 Task: Add Opportunity tab to Volunteer Management System.
Action: Mouse moved to (12, 58)
Screenshot: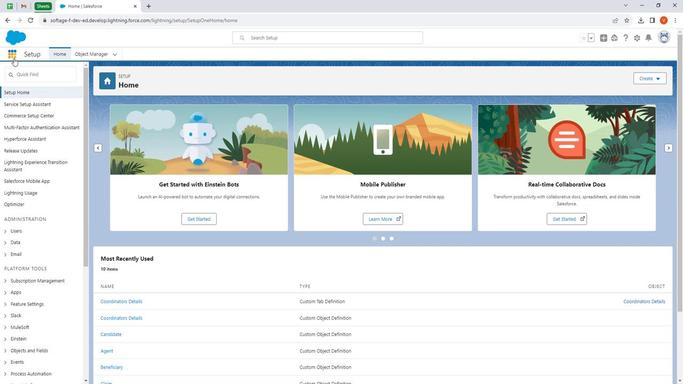 
Action: Mouse pressed left at (12, 58)
Screenshot: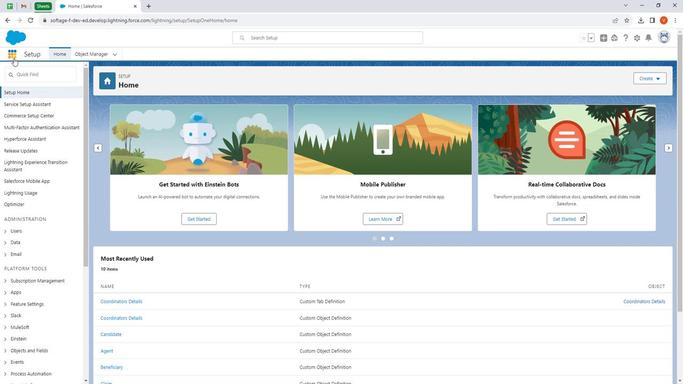 
Action: Mouse moved to (18, 183)
Screenshot: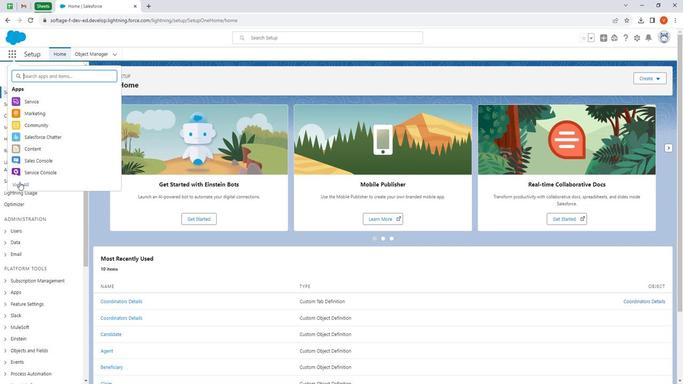 
Action: Mouse pressed left at (18, 183)
Screenshot: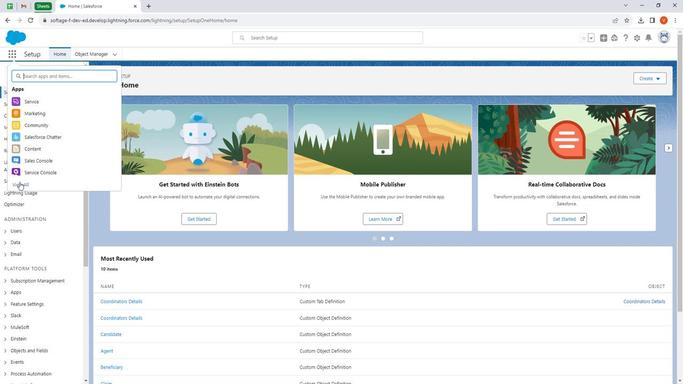
Action: Mouse moved to (379, 210)
Screenshot: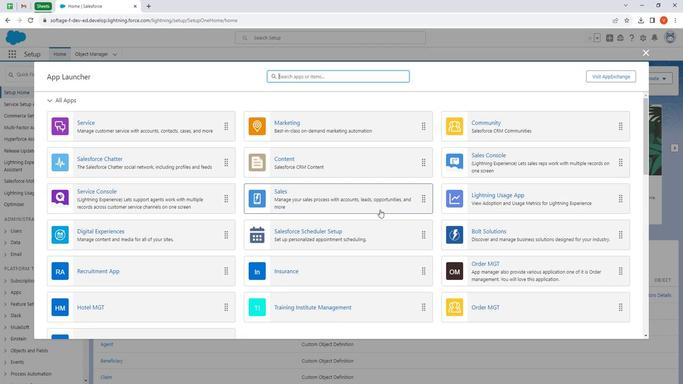 
Action: Mouse scrolled (379, 210) with delta (0, 0)
Screenshot: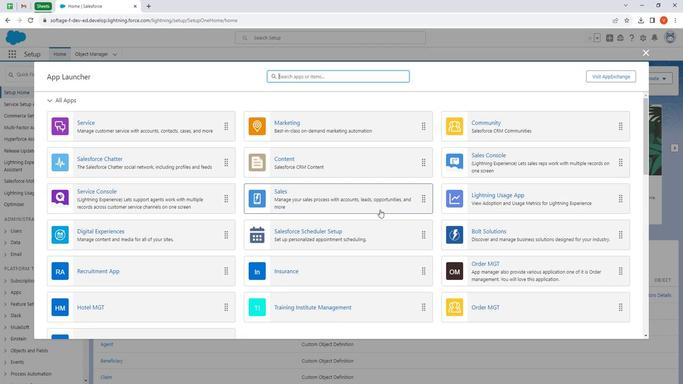 
Action: Mouse moved to (378, 211)
Screenshot: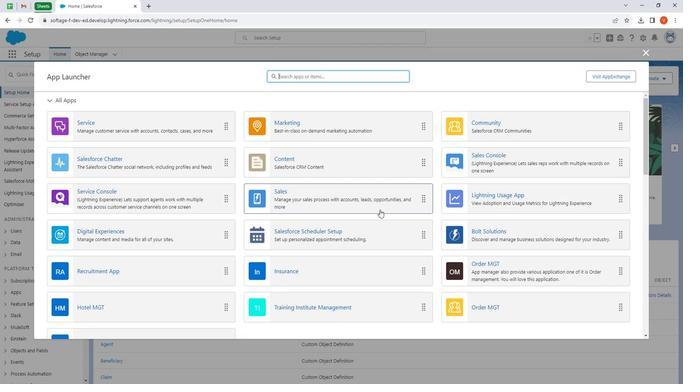 
Action: Mouse scrolled (378, 210) with delta (0, 0)
Screenshot: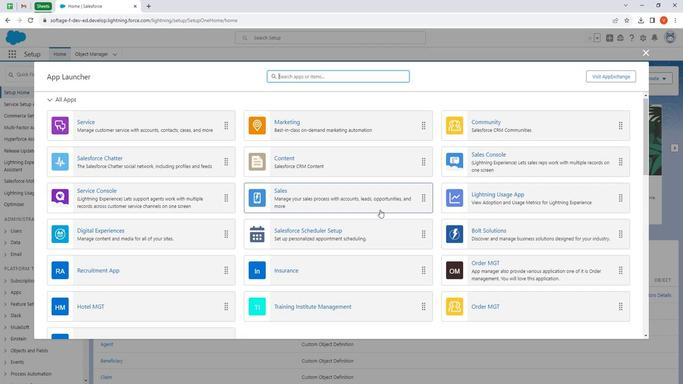 
Action: Mouse moved to (144, 271)
Screenshot: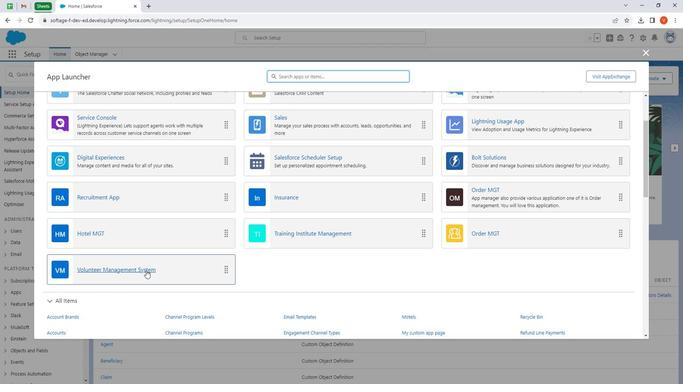 
Action: Mouse pressed left at (144, 271)
Screenshot: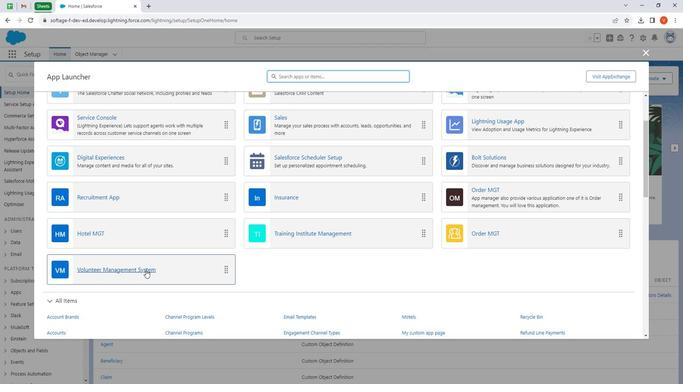 
Action: Mouse moved to (667, 53)
Screenshot: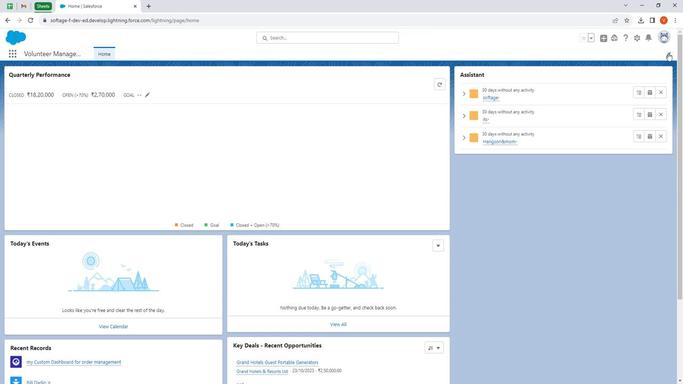 
Action: Mouse pressed left at (667, 53)
Screenshot: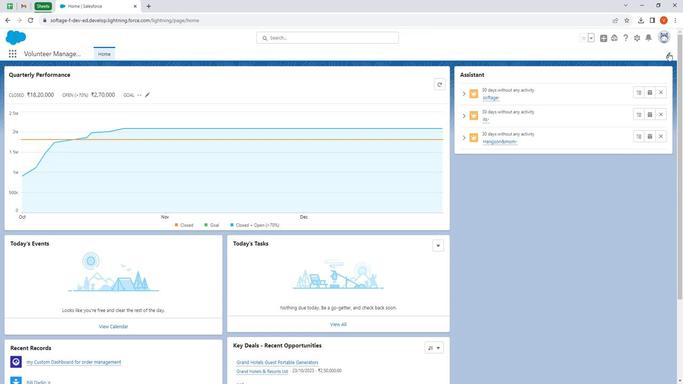 
Action: Mouse moved to (457, 197)
Screenshot: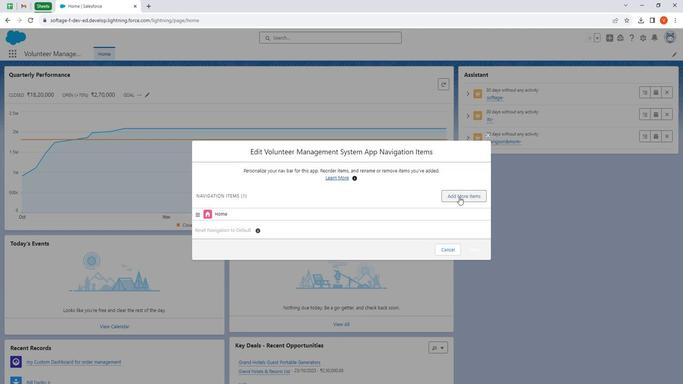 
Action: Mouse pressed left at (457, 197)
Screenshot: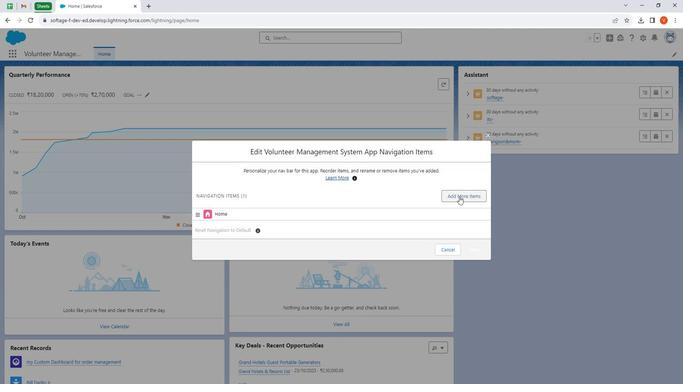 
Action: Mouse moved to (212, 100)
Screenshot: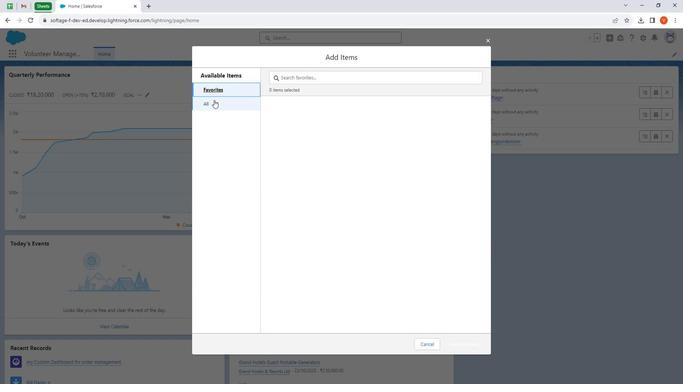 
Action: Mouse pressed left at (212, 100)
Screenshot: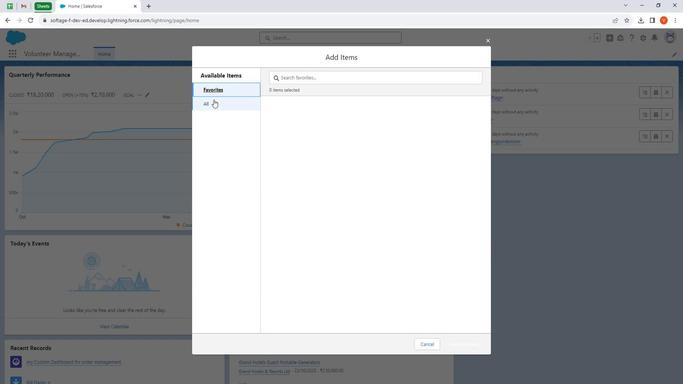
Action: Mouse moved to (320, 162)
Screenshot: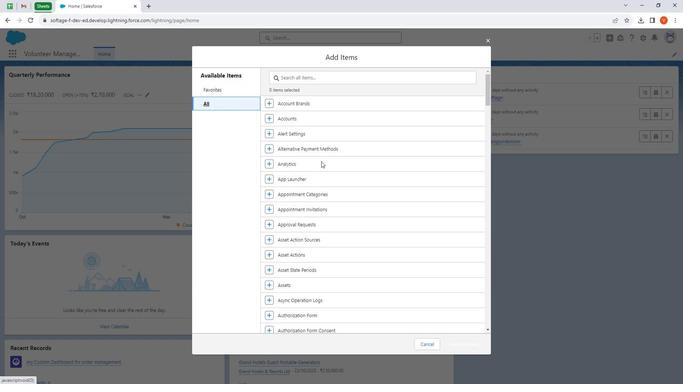 
Action: Mouse scrolled (320, 161) with delta (0, 0)
Screenshot: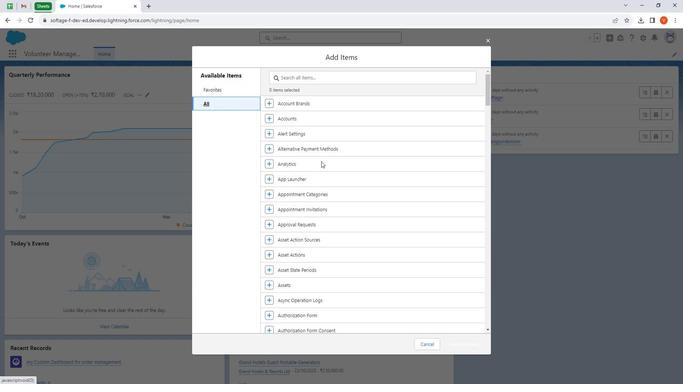 
Action: Mouse moved to (325, 167)
Screenshot: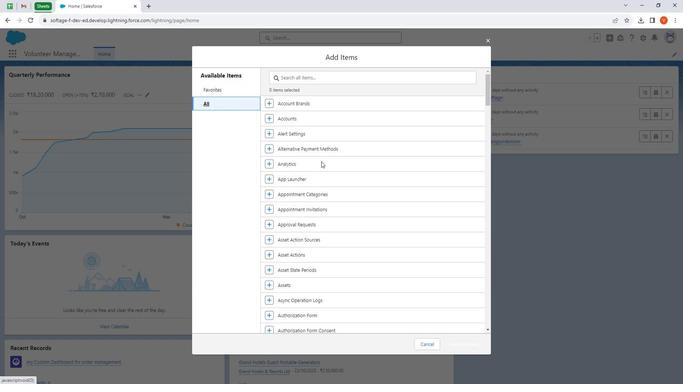 
Action: Mouse scrolled (325, 166) with delta (0, 0)
Screenshot: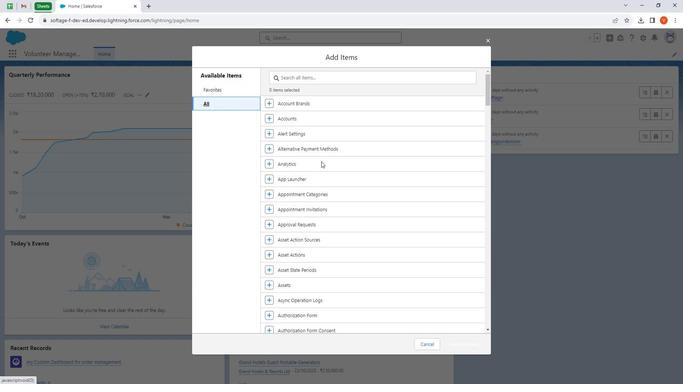 
Action: Mouse moved to (327, 169)
Screenshot: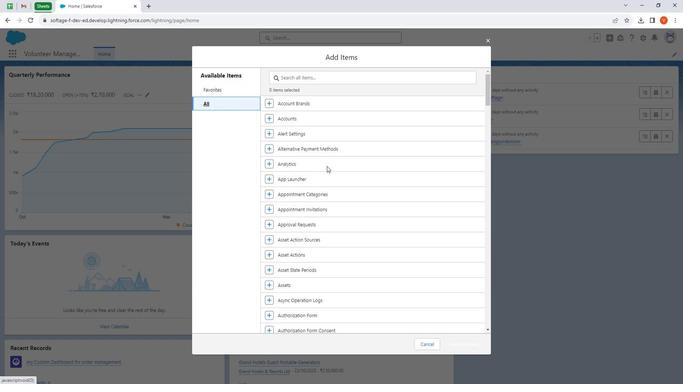 
Action: Mouse scrolled (327, 168) with delta (0, 0)
Screenshot: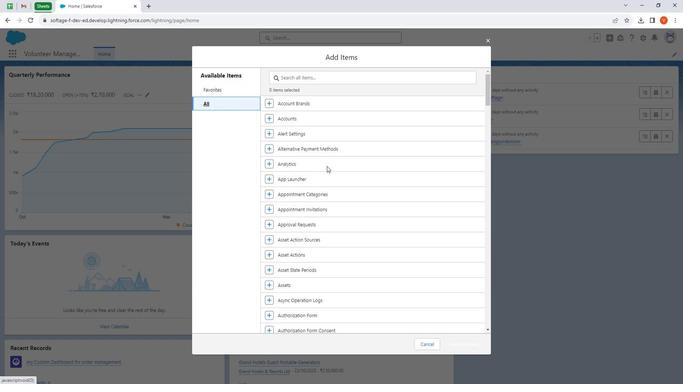 
Action: Mouse moved to (331, 171)
Screenshot: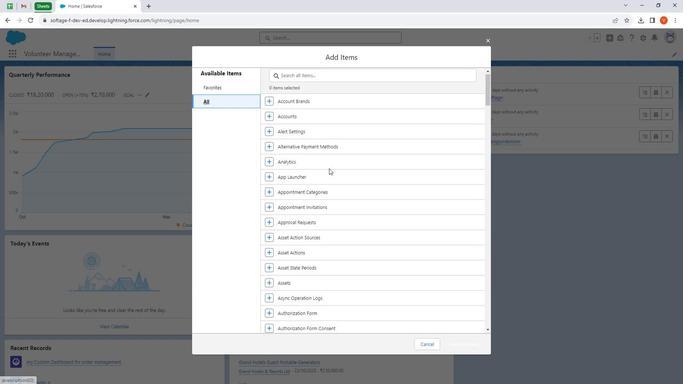 
Action: Mouse scrolled (331, 171) with delta (0, 0)
Screenshot: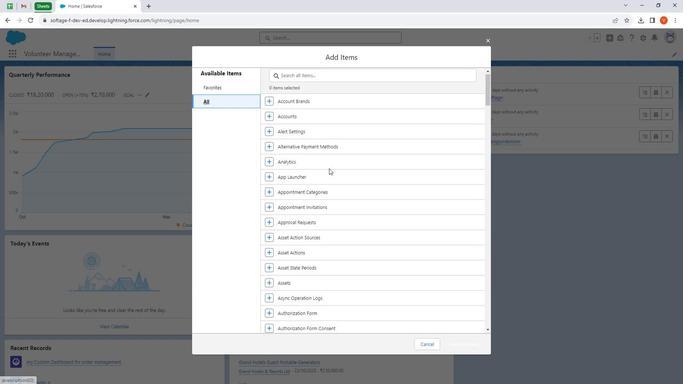 
Action: Mouse moved to (332, 172)
Screenshot: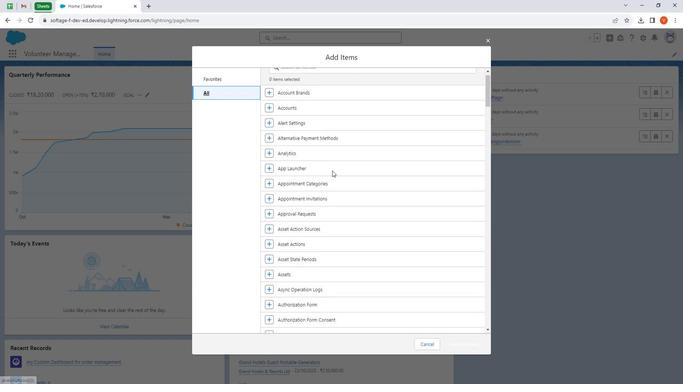 
Action: Mouse scrolled (332, 171) with delta (0, 0)
Screenshot: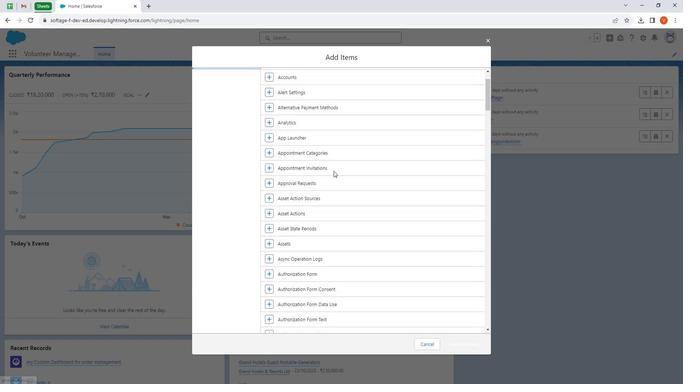 
Action: Mouse scrolled (332, 171) with delta (0, 0)
Screenshot: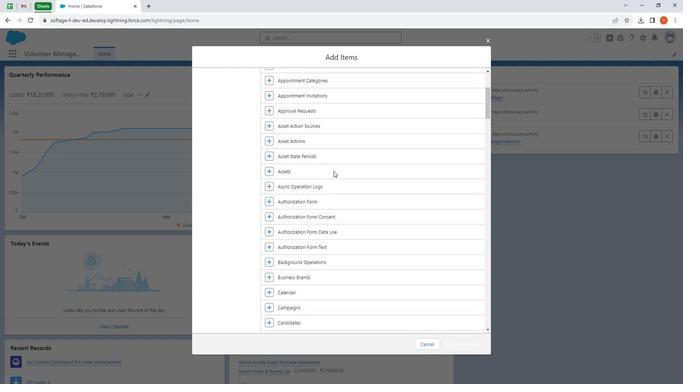 
Action: Mouse moved to (332, 172)
Screenshot: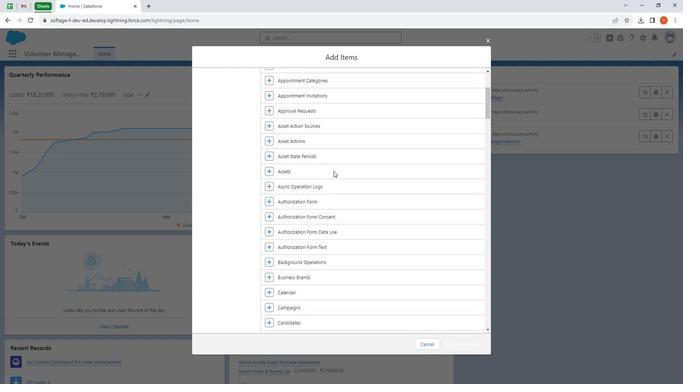 
Action: Mouse scrolled (332, 171) with delta (0, 0)
Screenshot: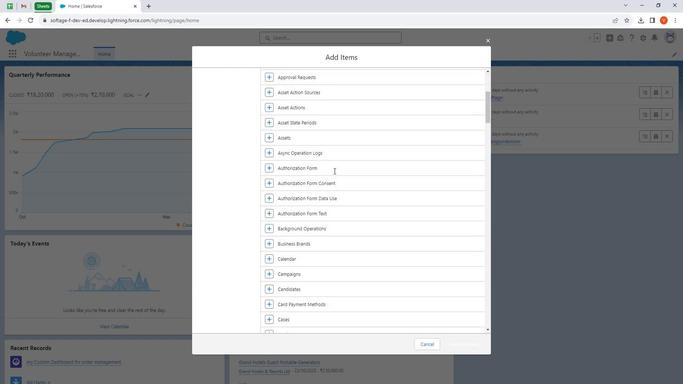 
Action: Mouse moved to (332, 173)
Screenshot: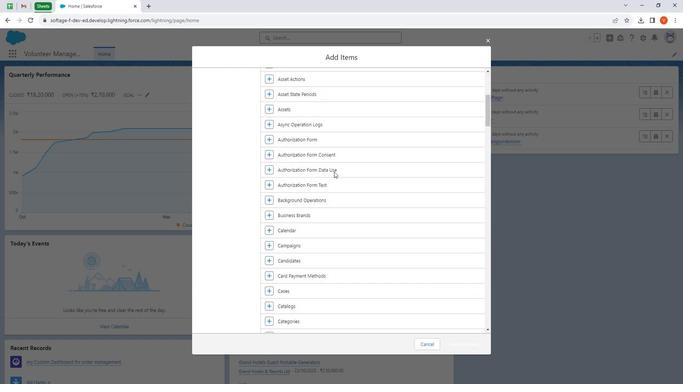 
Action: Mouse scrolled (332, 172) with delta (0, 0)
Screenshot: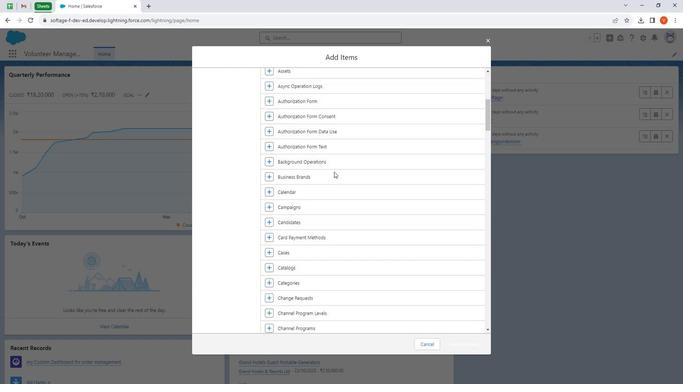 
Action: Mouse moved to (335, 176)
Screenshot: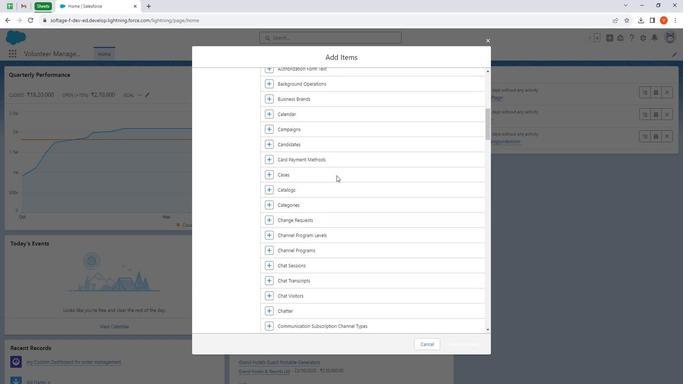 
Action: Mouse scrolled (335, 176) with delta (0, 0)
Screenshot: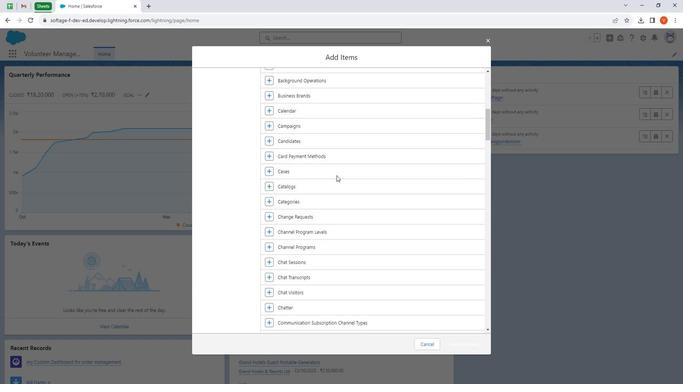 
Action: Mouse scrolled (335, 176) with delta (0, 0)
Screenshot: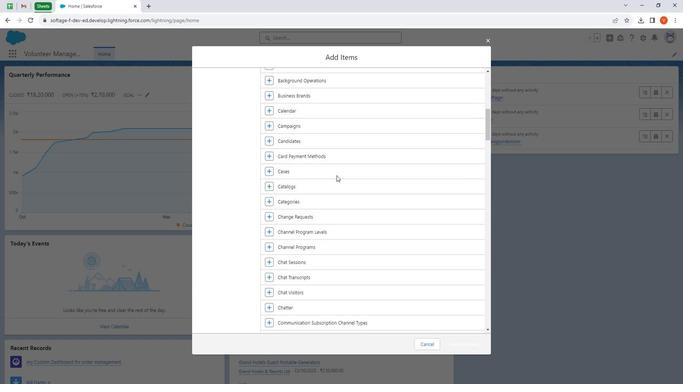 
Action: Mouse scrolled (335, 176) with delta (0, 0)
Screenshot: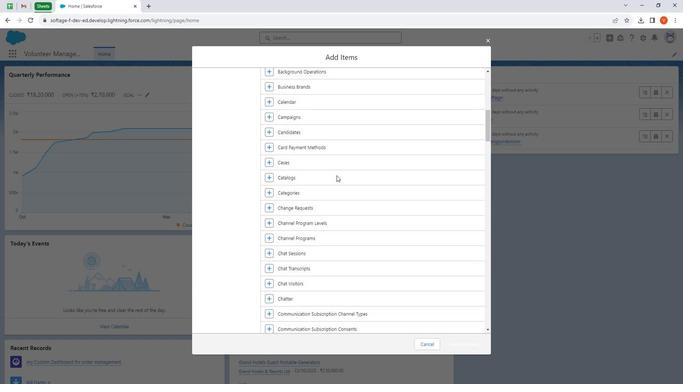 
Action: Mouse scrolled (335, 176) with delta (0, 0)
Screenshot: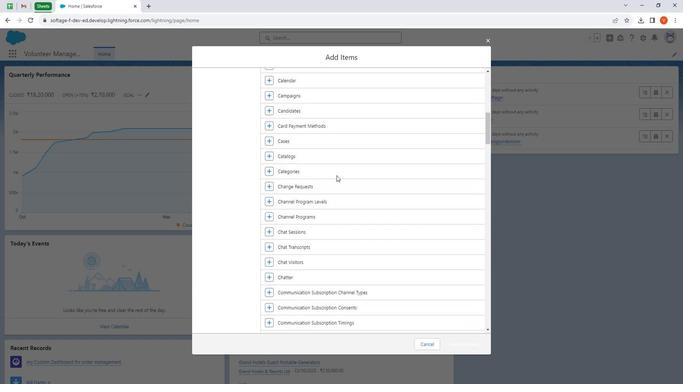 
Action: Mouse scrolled (335, 176) with delta (0, 0)
Screenshot: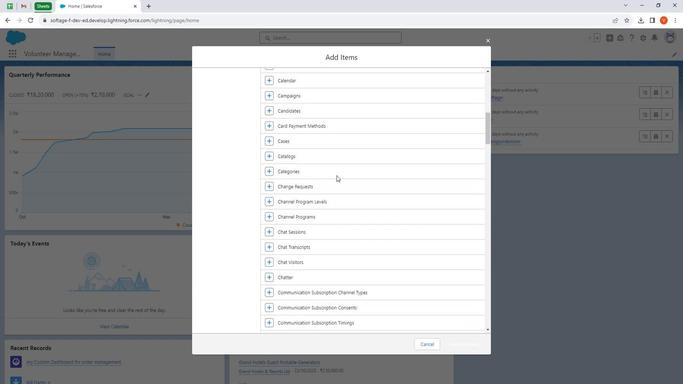 
Action: Mouse scrolled (335, 176) with delta (0, 0)
Screenshot: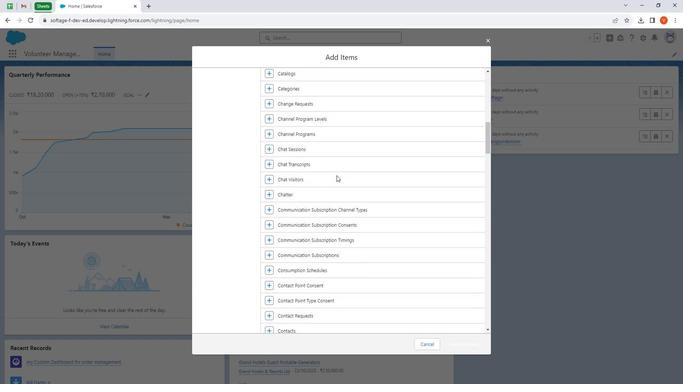 
Action: Mouse scrolled (335, 176) with delta (0, 0)
Screenshot: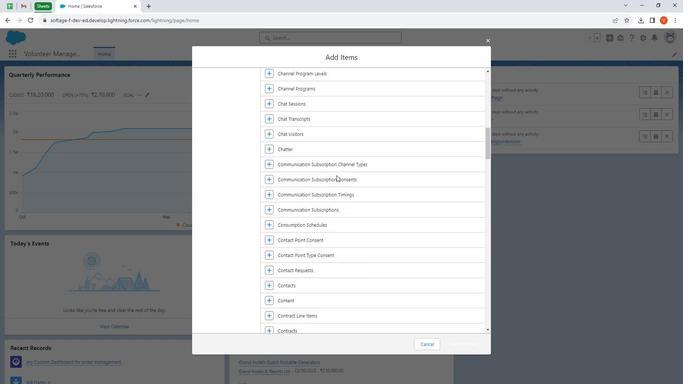 
Action: Mouse moved to (334, 175)
Screenshot: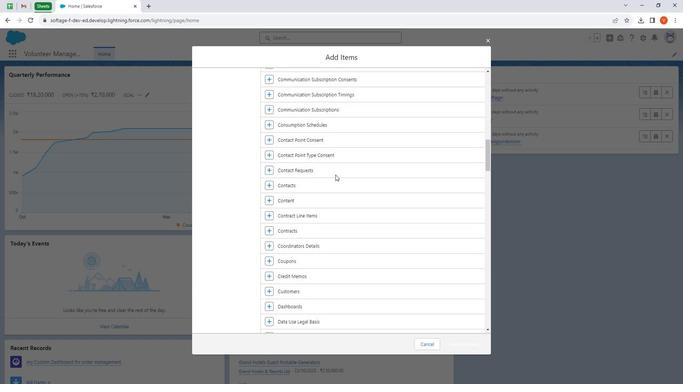 
Action: Mouse scrolled (334, 175) with delta (0, 0)
Screenshot: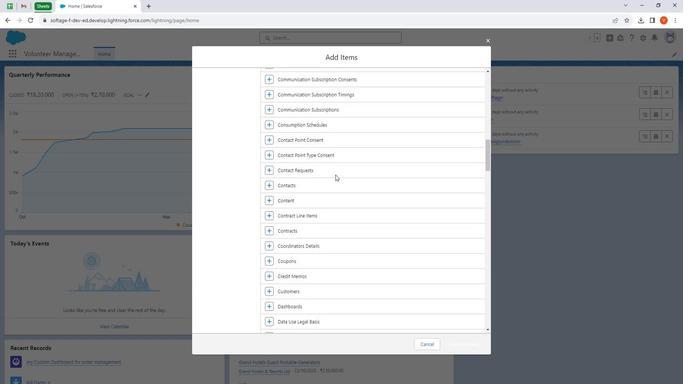 
Action: Mouse scrolled (334, 175) with delta (0, 0)
Screenshot: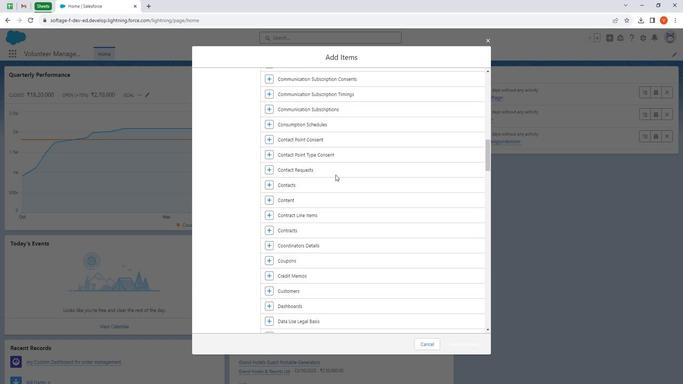 
Action: Mouse scrolled (334, 175) with delta (0, 0)
Screenshot: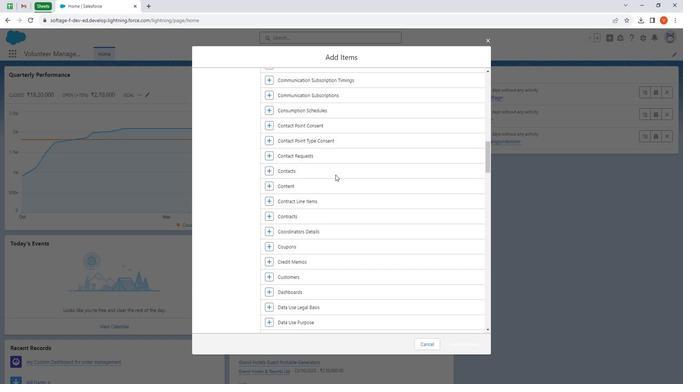 
Action: Mouse scrolled (334, 175) with delta (0, 0)
Screenshot: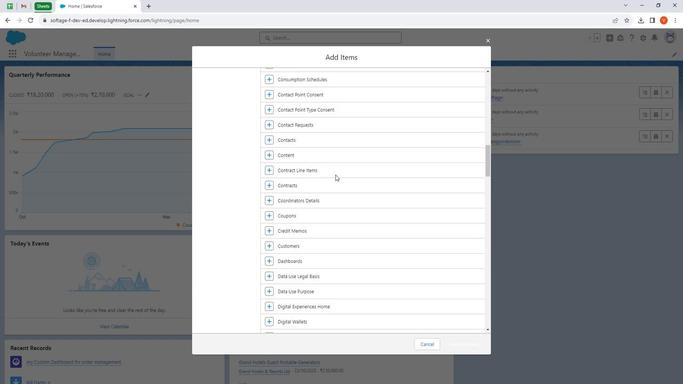 
Action: Mouse scrolled (334, 175) with delta (0, 0)
Screenshot: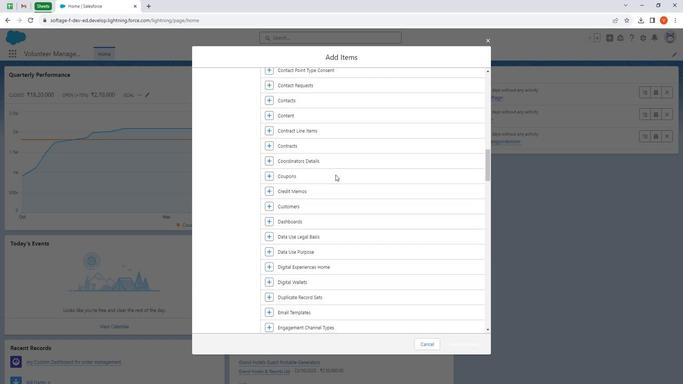 
Action: Mouse scrolled (334, 175) with delta (0, 0)
Screenshot: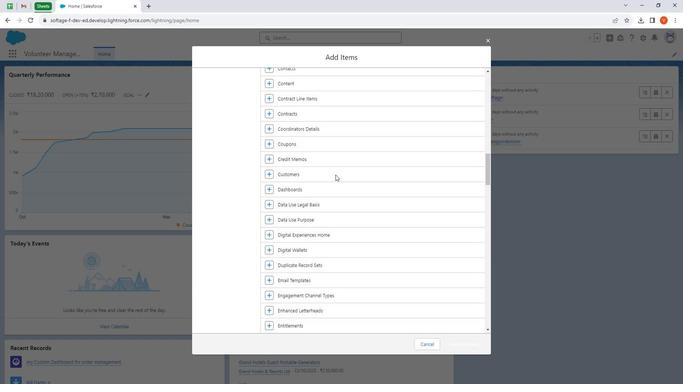 
Action: Mouse moved to (332, 172)
Screenshot: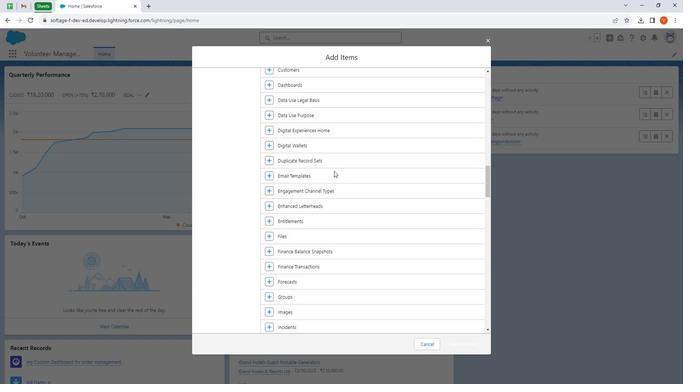 
Action: Mouse scrolled (332, 171) with delta (0, 0)
Screenshot: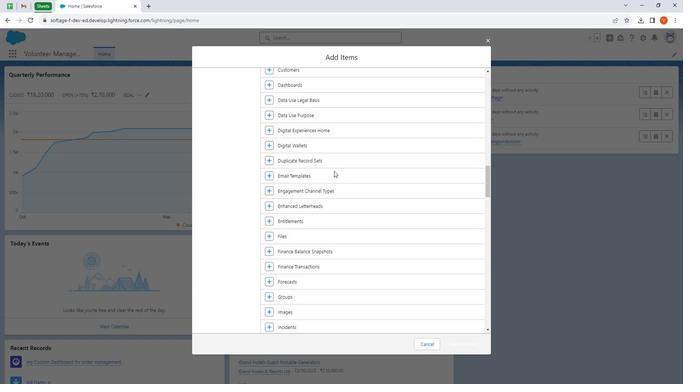 
Action: Mouse scrolled (332, 171) with delta (0, 0)
Screenshot: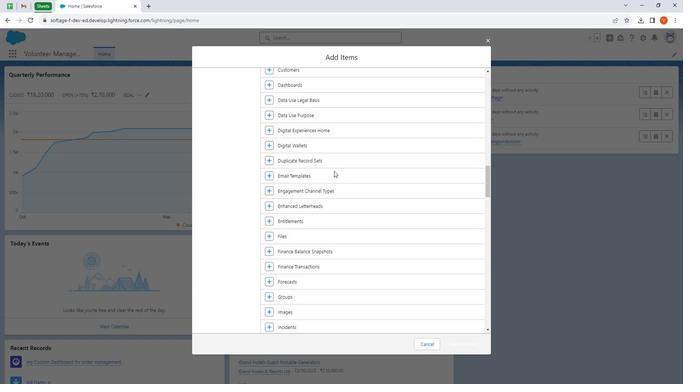 
Action: Mouse moved to (332, 172)
Screenshot: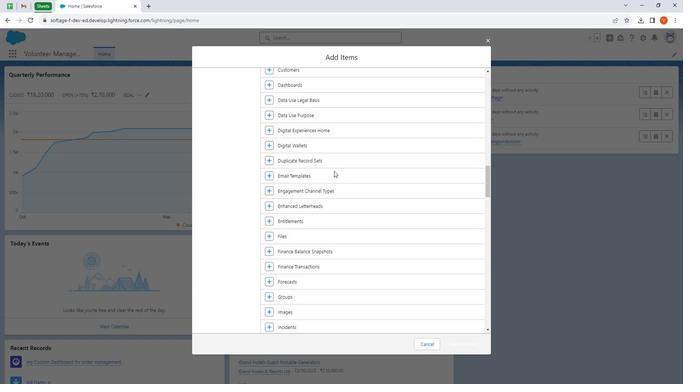 
Action: Mouse scrolled (332, 171) with delta (0, 0)
Screenshot: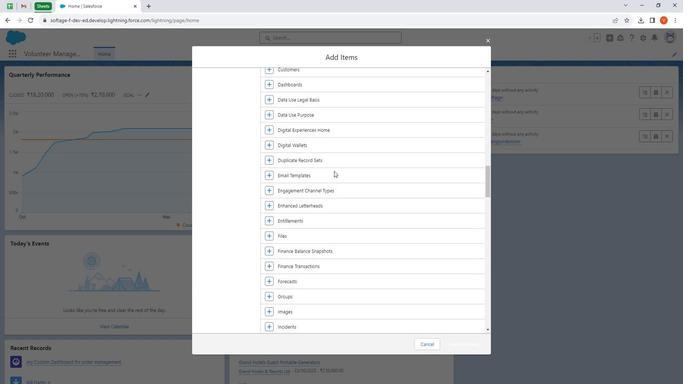 
Action: Mouse scrolled (332, 171) with delta (0, 0)
Screenshot: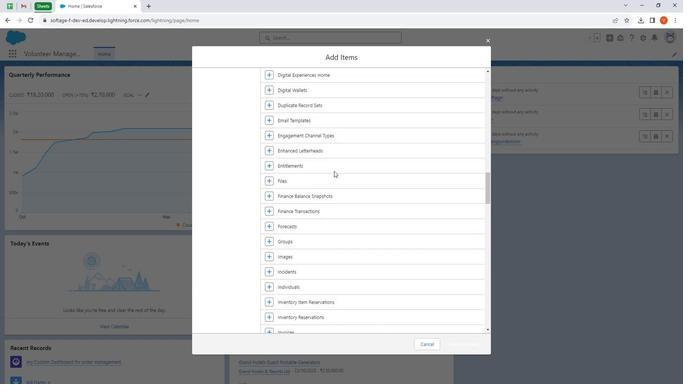 
Action: Mouse moved to (333, 172)
Screenshot: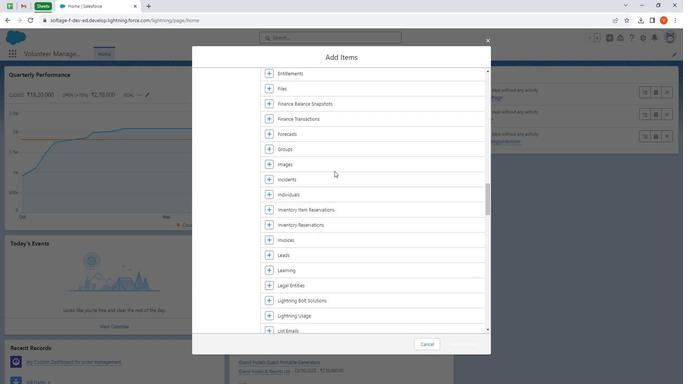 
Action: Mouse scrolled (333, 171) with delta (0, 0)
Screenshot: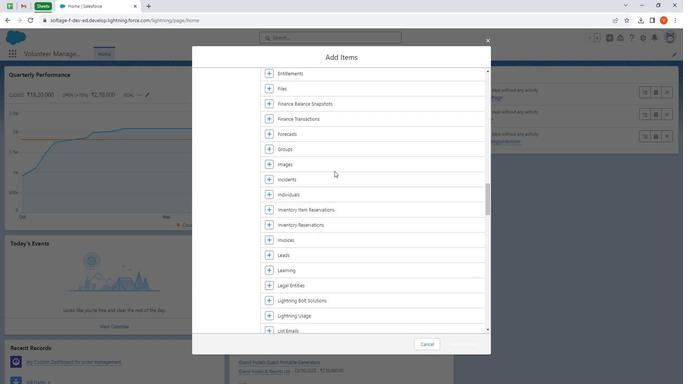 
Action: Mouse moved to (334, 173)
Screenshot: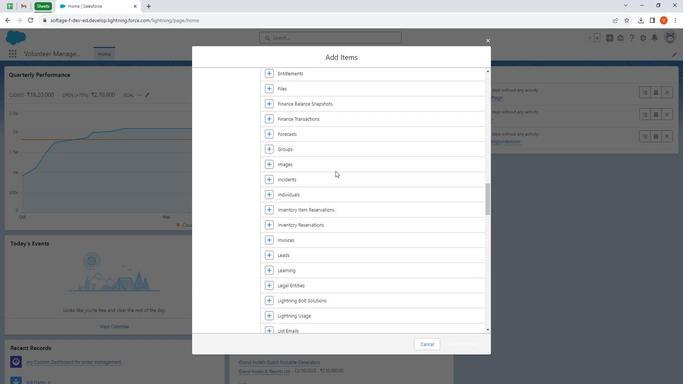
Action: Mouse scrolled (334, 172) with delta (0, 0)
Screenshot: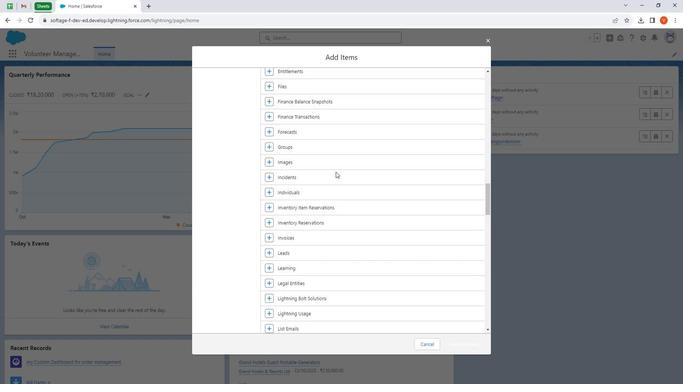 
Action: Mouse moved to (335, 173)
Screenshot: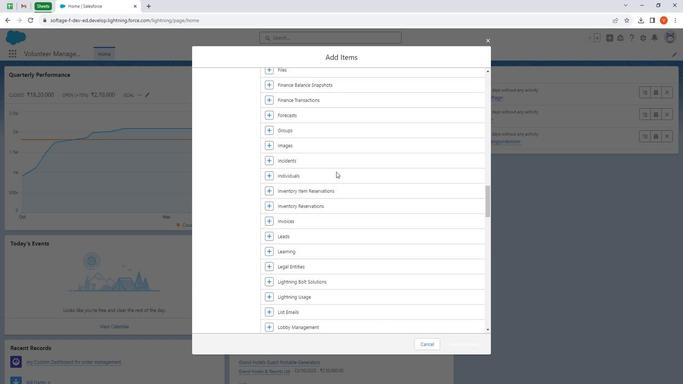 
Action: Mouse scrolled (335, 172) with delta (0, 0)
Screenshot: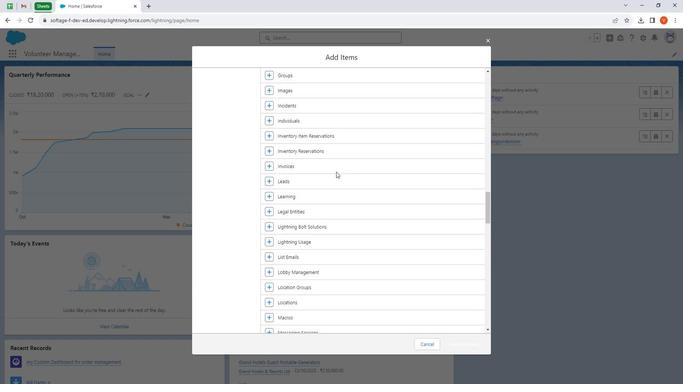 
Action: Mouse scrolled (335, 172) with delta (0, 0)
Screenshot: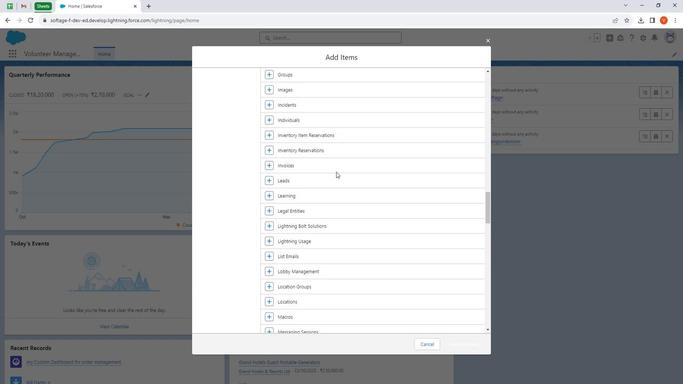 
Action: Mouse scrolled (335, 172) with delta (0, 0)
Screenshot: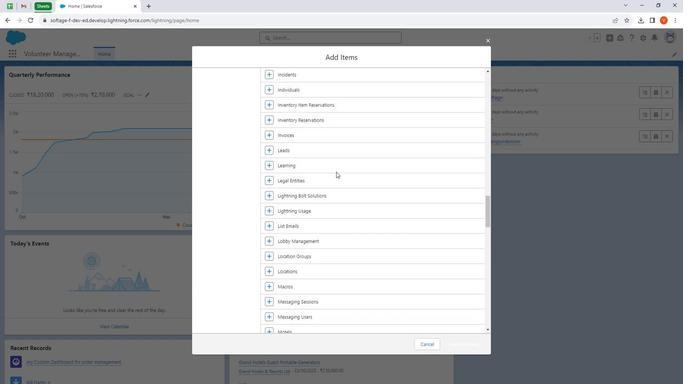 
Action: Mouse scrolled (335, 172) with delta (0, 0)
Screenshot: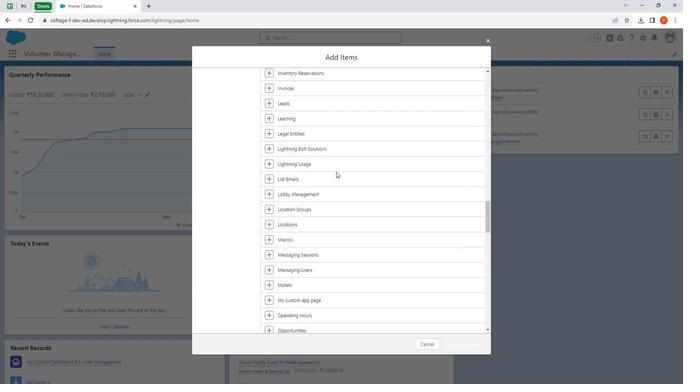 
Action: Mouse scrolled (335, 172) with delta (0, 0)
Screenshot: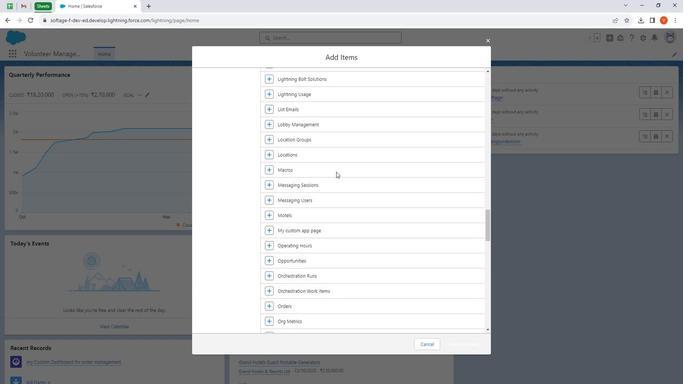 
Action: Mouse scrolled (335, 172) with delta (0, 0)
Screenshot: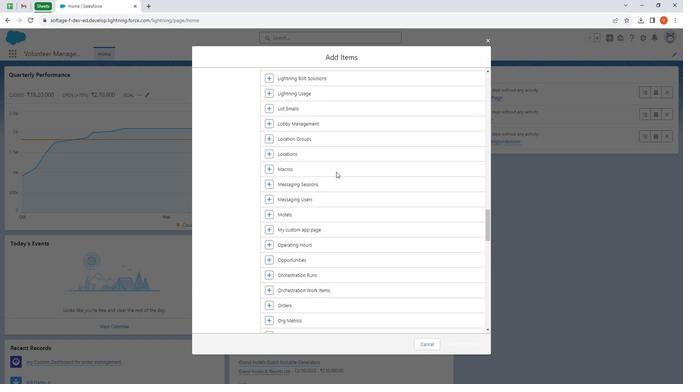 
Action: Mouse scrolled (335, 172) with delta (0, 0)
Screenshot: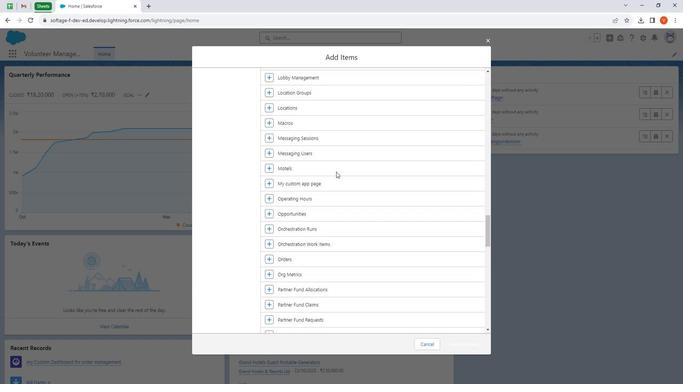 
Action: Mouse moved to (267, 151)
Screenshot: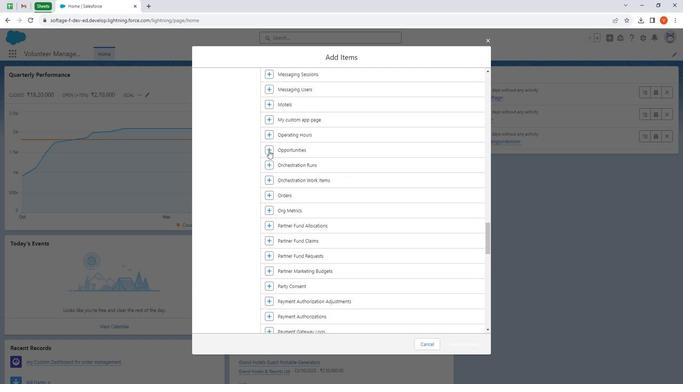
Action: Mouse pressed left at (267, 151)
Screenshot: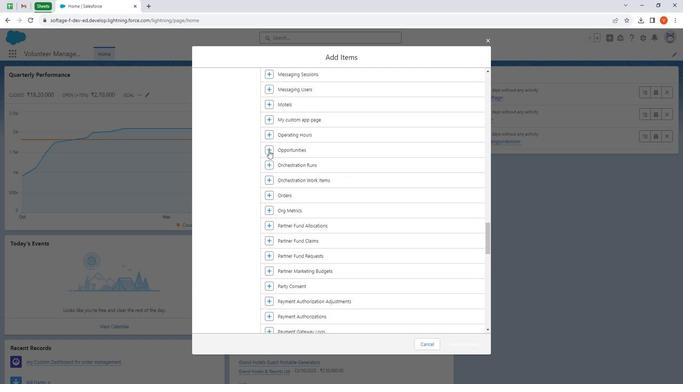 
Action: Mouse moved to (471, 343)
Screenshot: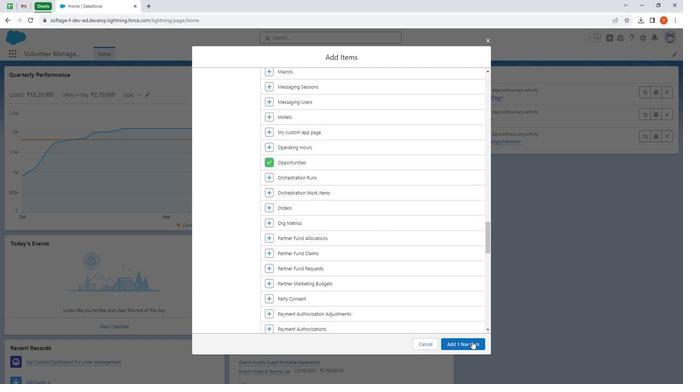 
Action: Mouse pressed left at (471, 343)
Screenshot: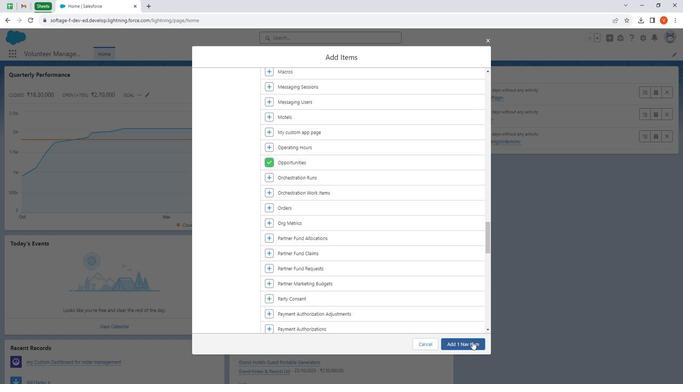 
Action: Mouse moved to (470, 267)
Screenshot: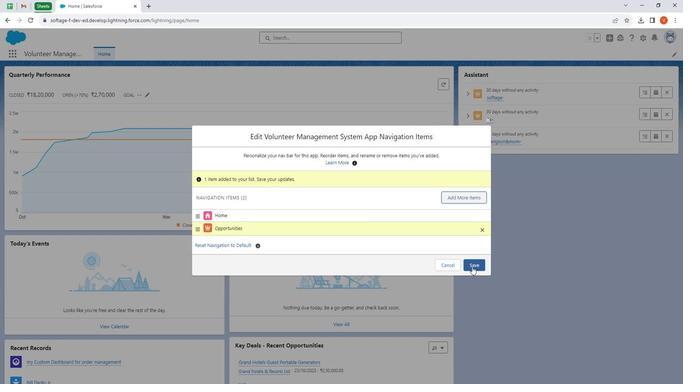 
Action: Mouse pressed left at (470, 267)
Screenshot: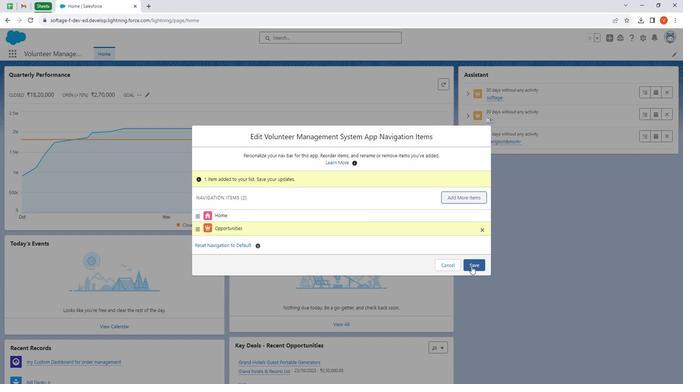 
Action: Mouse moved to (134, 54)
Screenshot: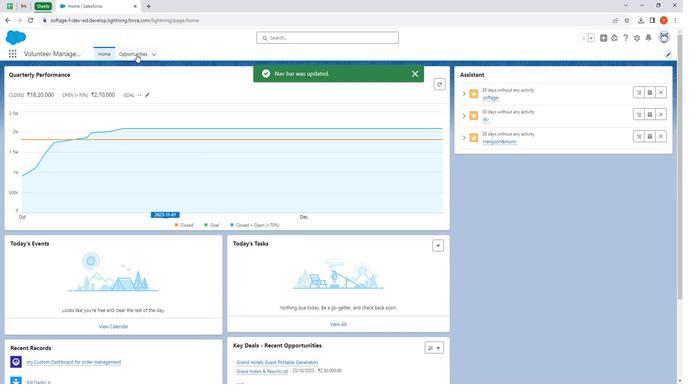 
Action: Mouse pressed left at (134, 54)
Screenshot: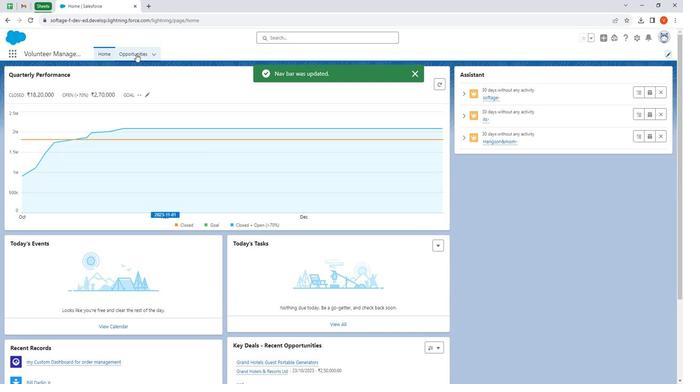 
Action: Mouse moved to (226, 215)
Screenshot: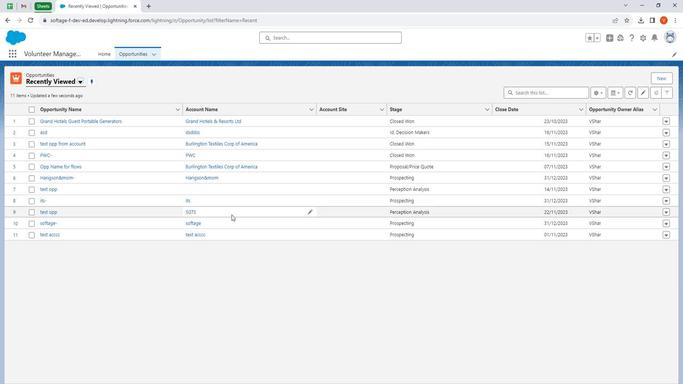 
